 Task: In the  document Caroline ,change text color to 'Dark Blue' Insert the mentioned shape above the text 'Cloud Callout'. Change color of the shape to  OrangeChange shape height to  3
Action: Mouse moved to (238, 208)
Screenshot: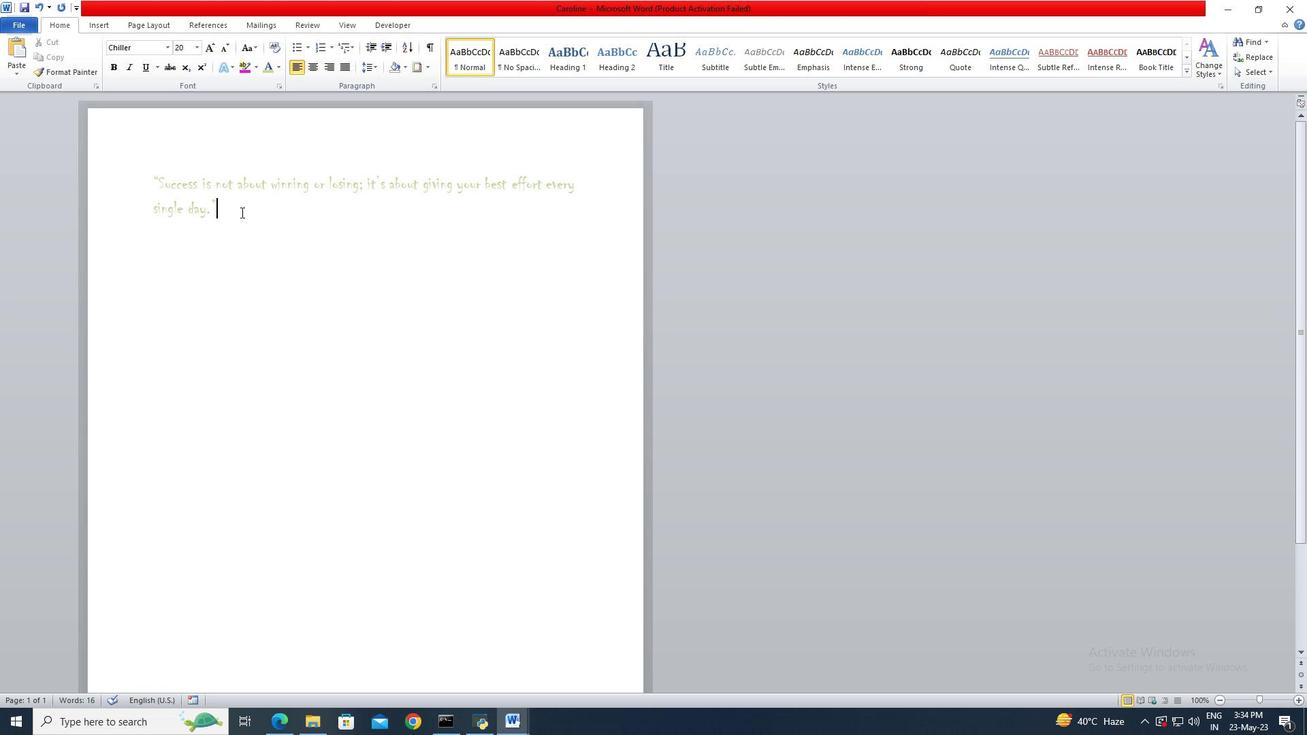 
Action: Mouse pressed left at (238, 208)
Screenshot: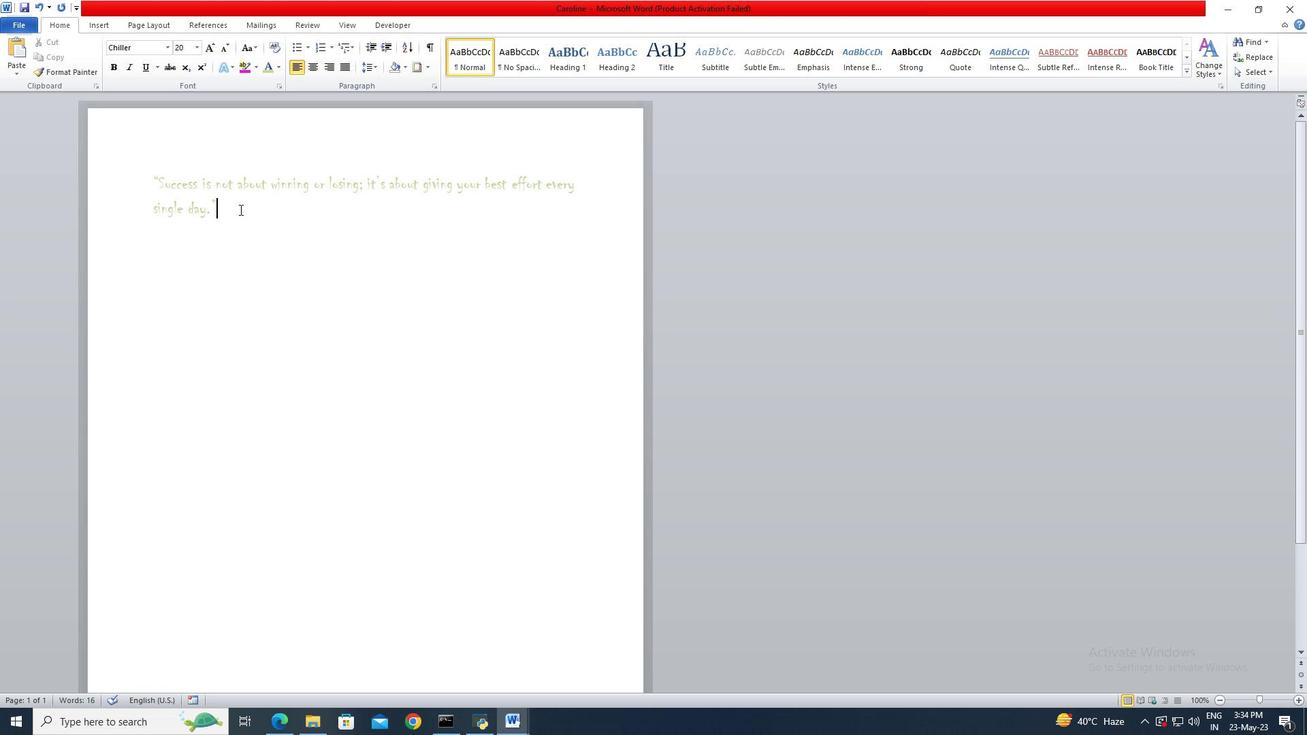 
Action: Key pressed <Key.left>
Screenshot: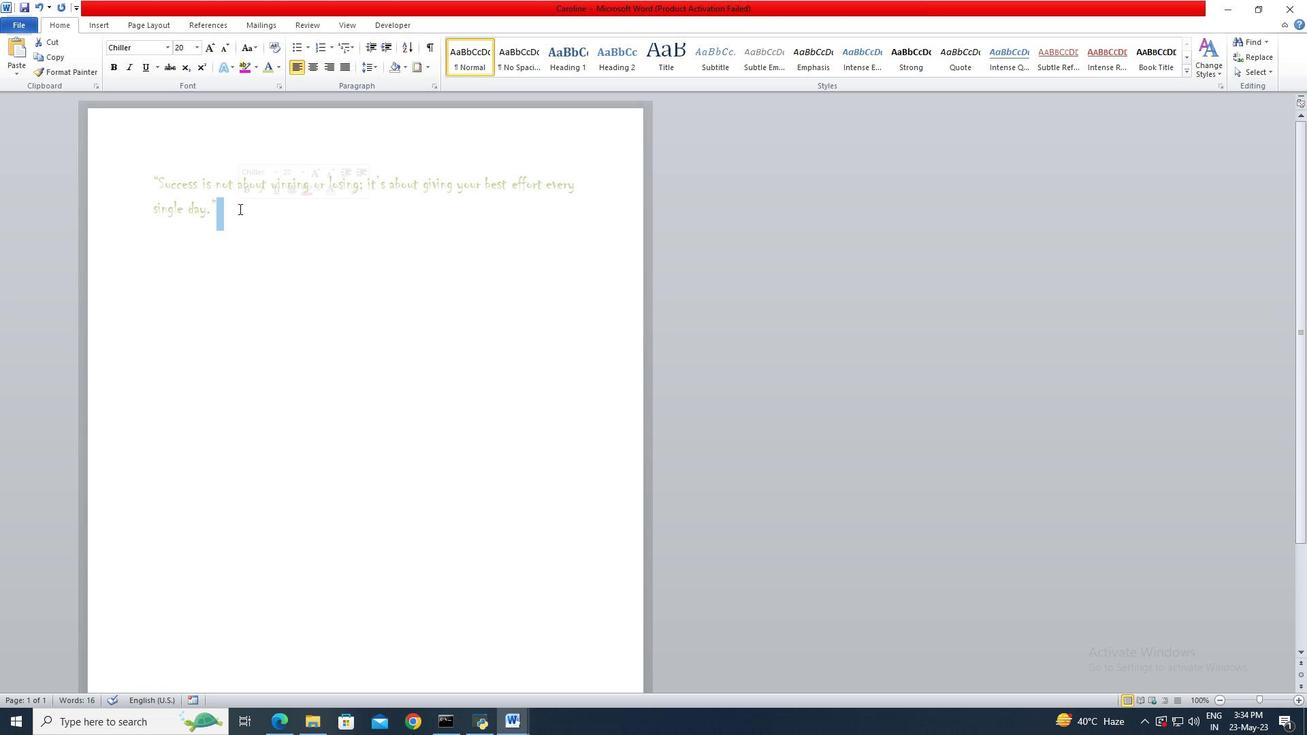 
Action: Mouse moved to (170, 187)
Screenshot: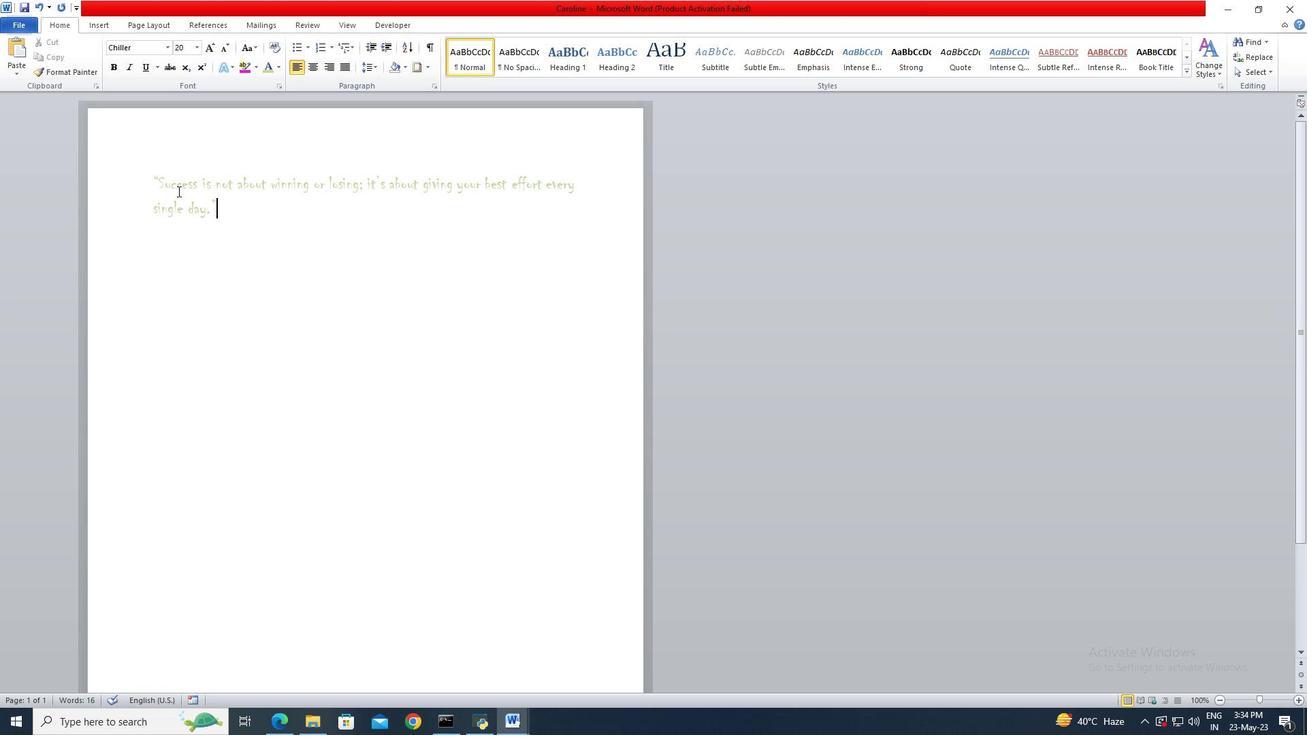 
Action: Key pressed <Key.shift>
Screenshot: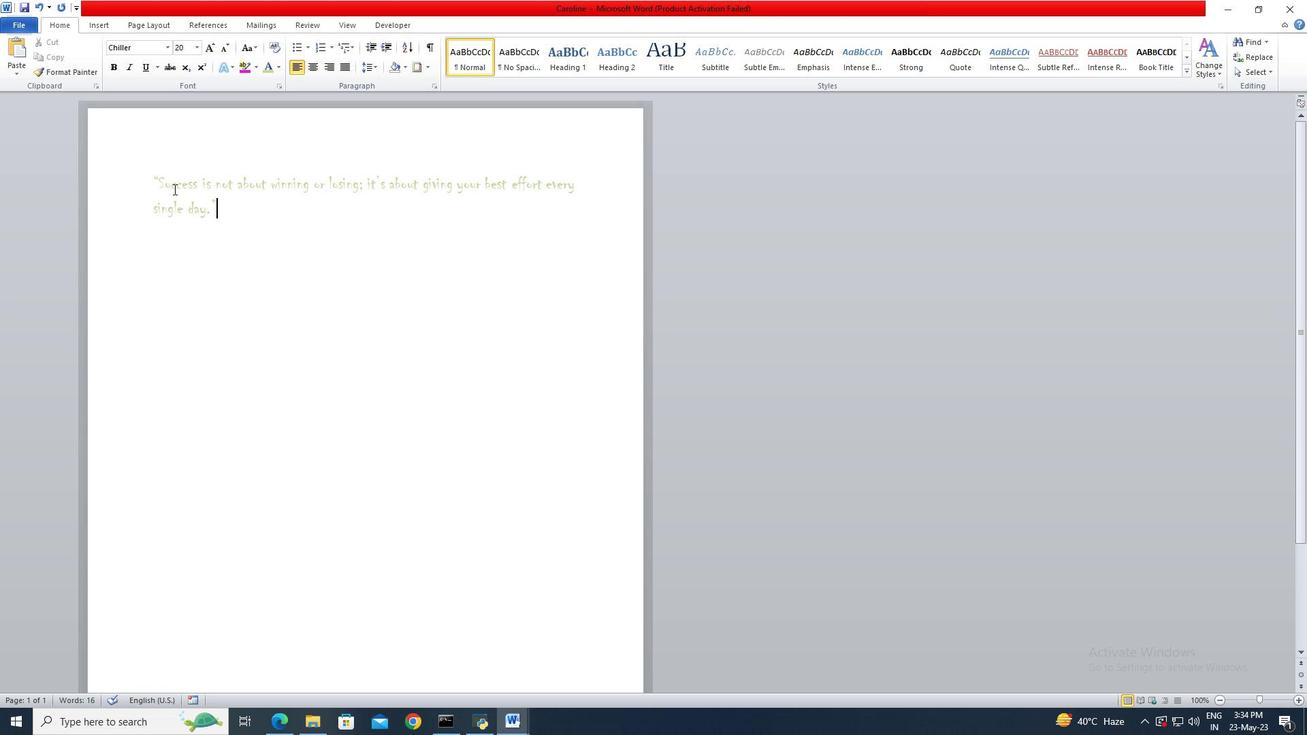 
Action: Mouse moved to (149, 182)
Screenshot: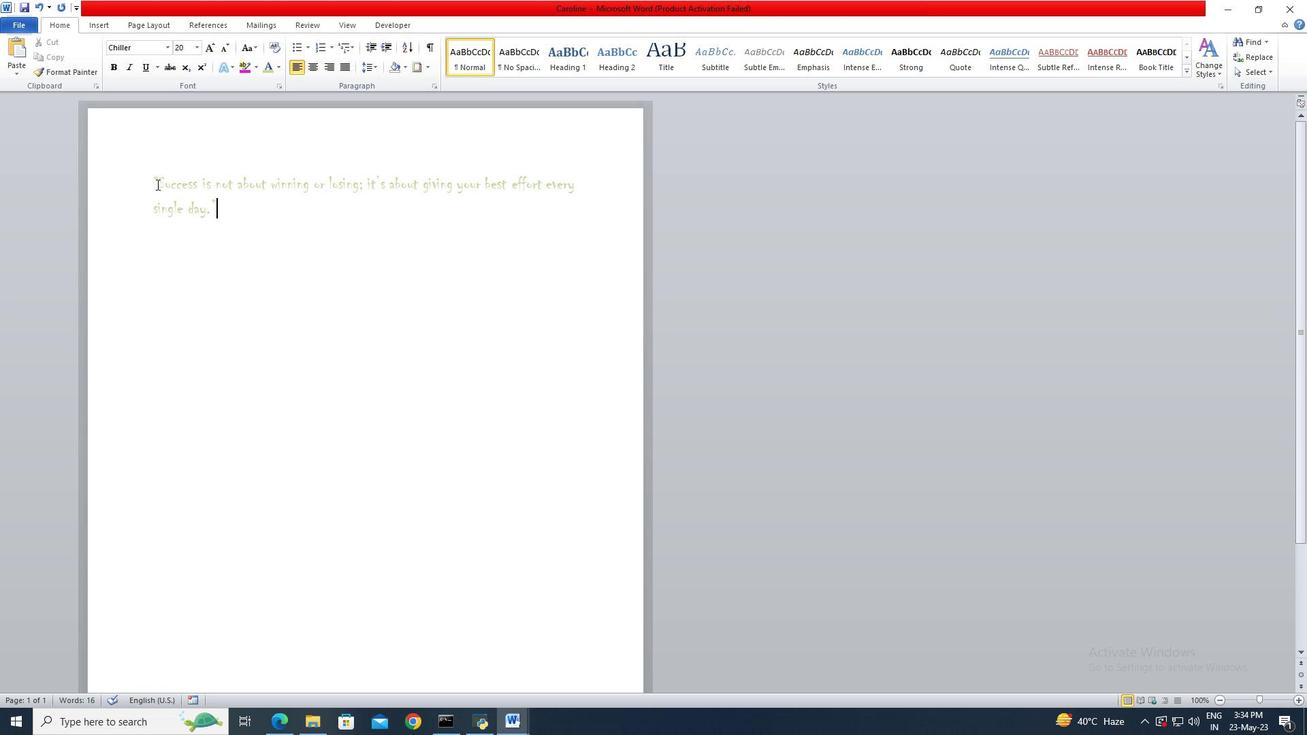 
Action: Key pressed <Key.shift>
Screenshot: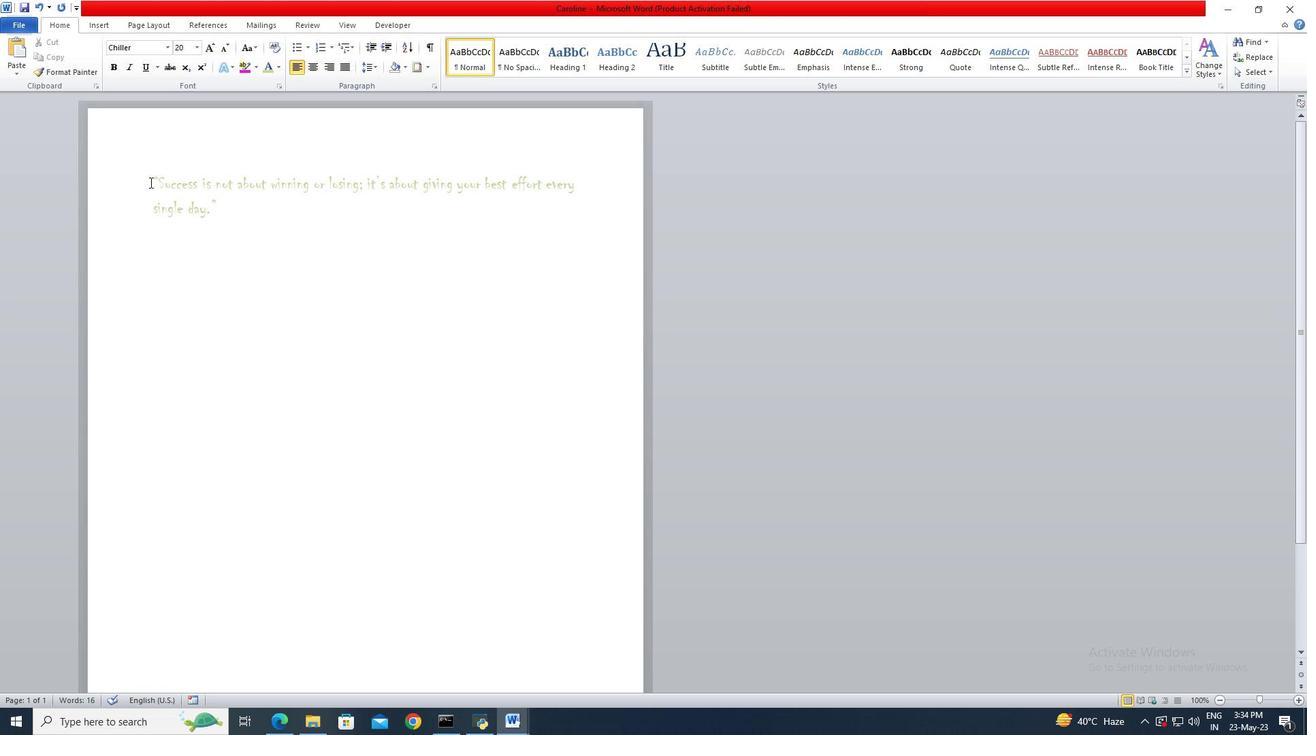 
Action: Mouse pressed left at (149, 182)
Screenshot: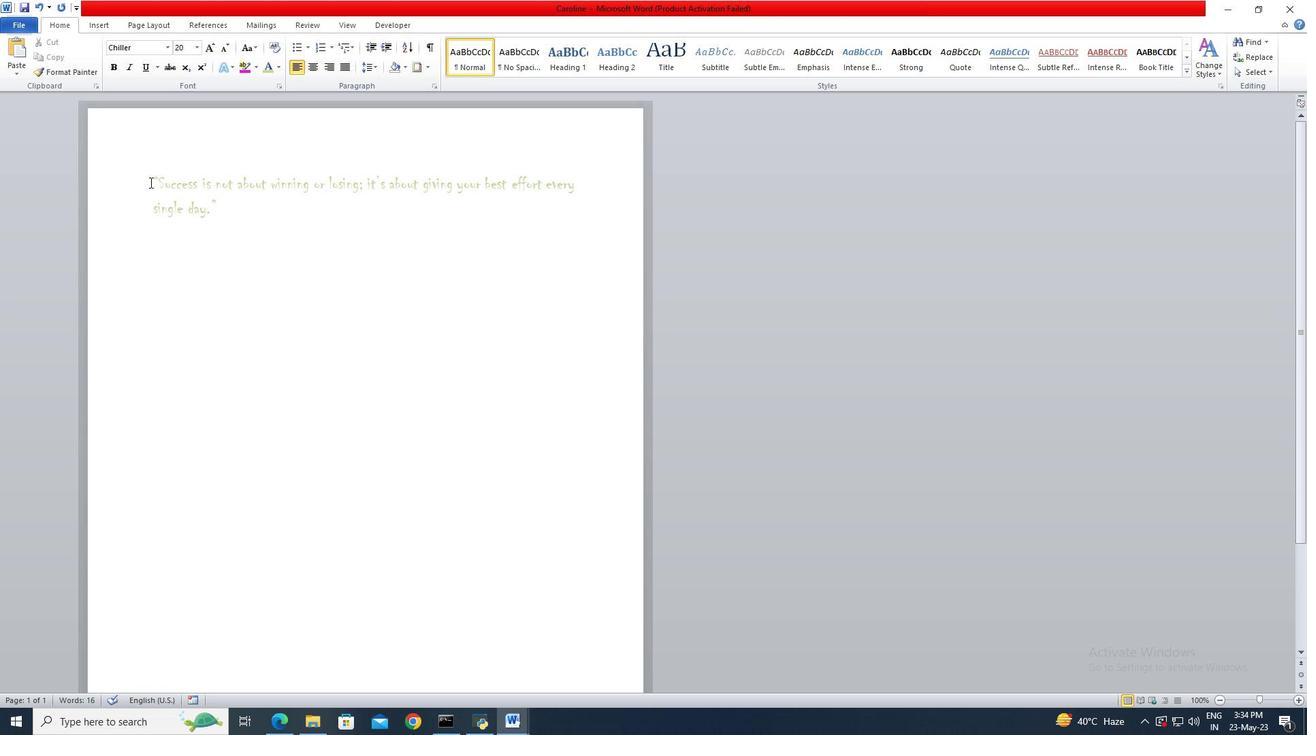 
Action: Key pressed <Key.shift><Key.shift><Key.shift><Key.shift><Key.shift><Key.shift>
Screenshot: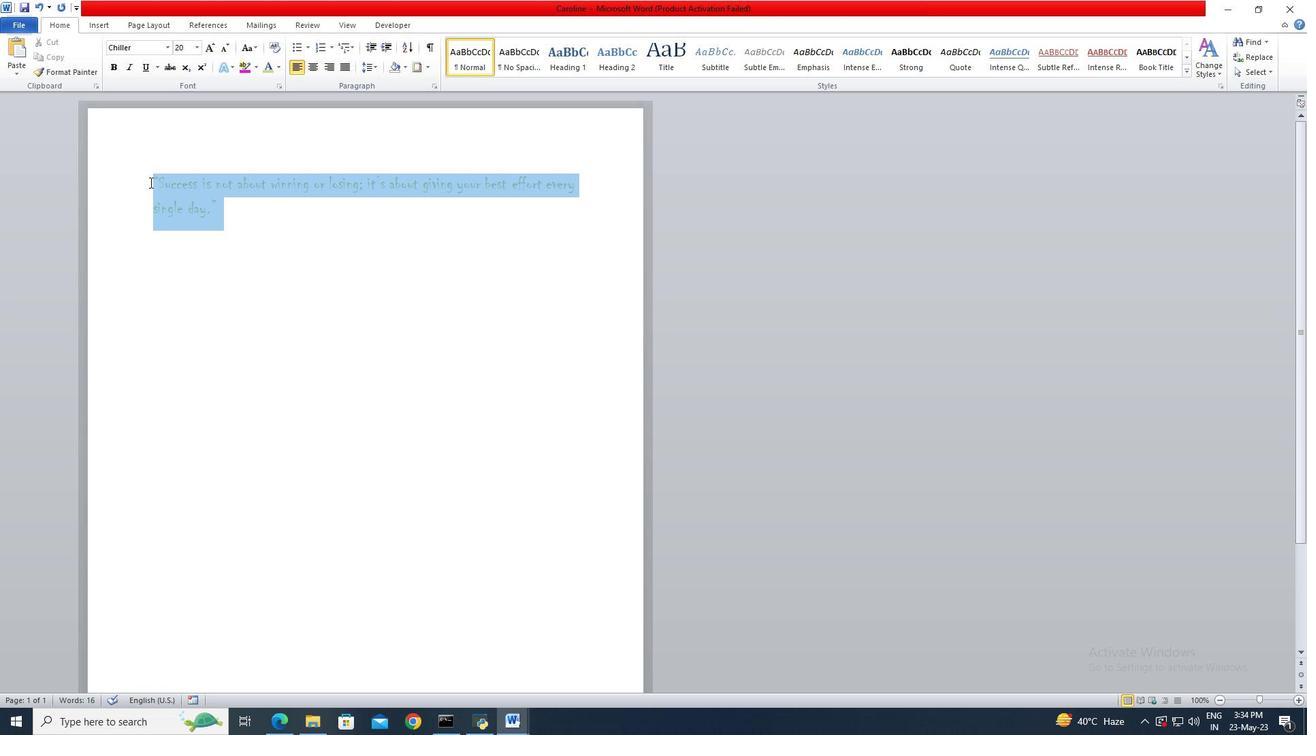 
Action: Mouse moved to (279, 72)
Screenshot: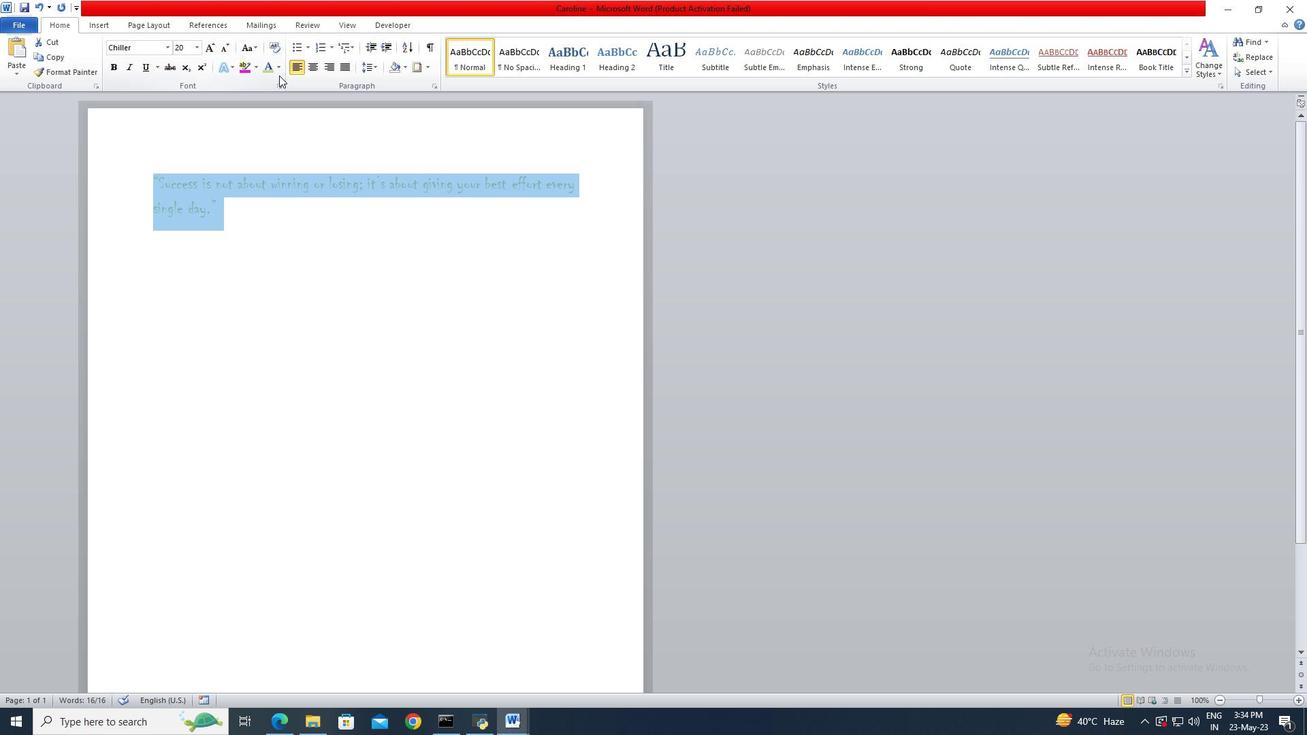 
Action: Mouse pressed left at (279, 72)
Screenshot: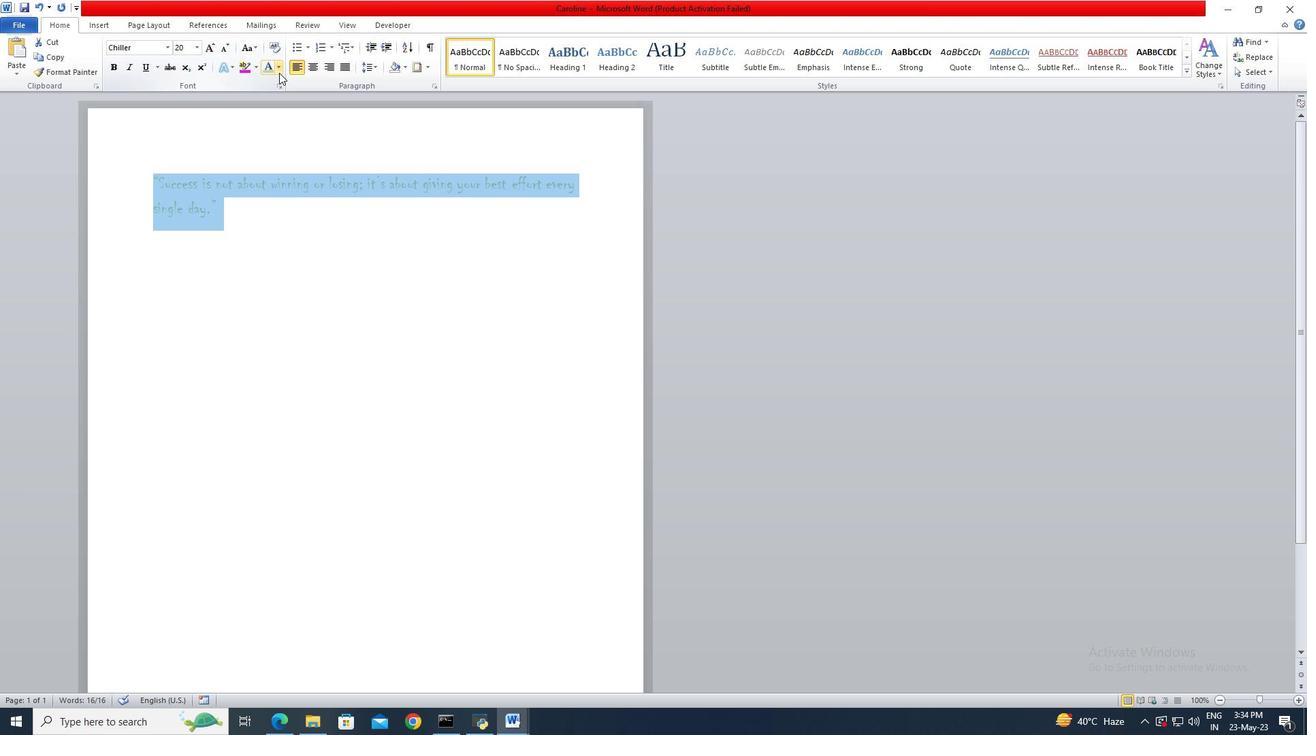 
Action: Mouse moved to (313, 155)
Screenshot: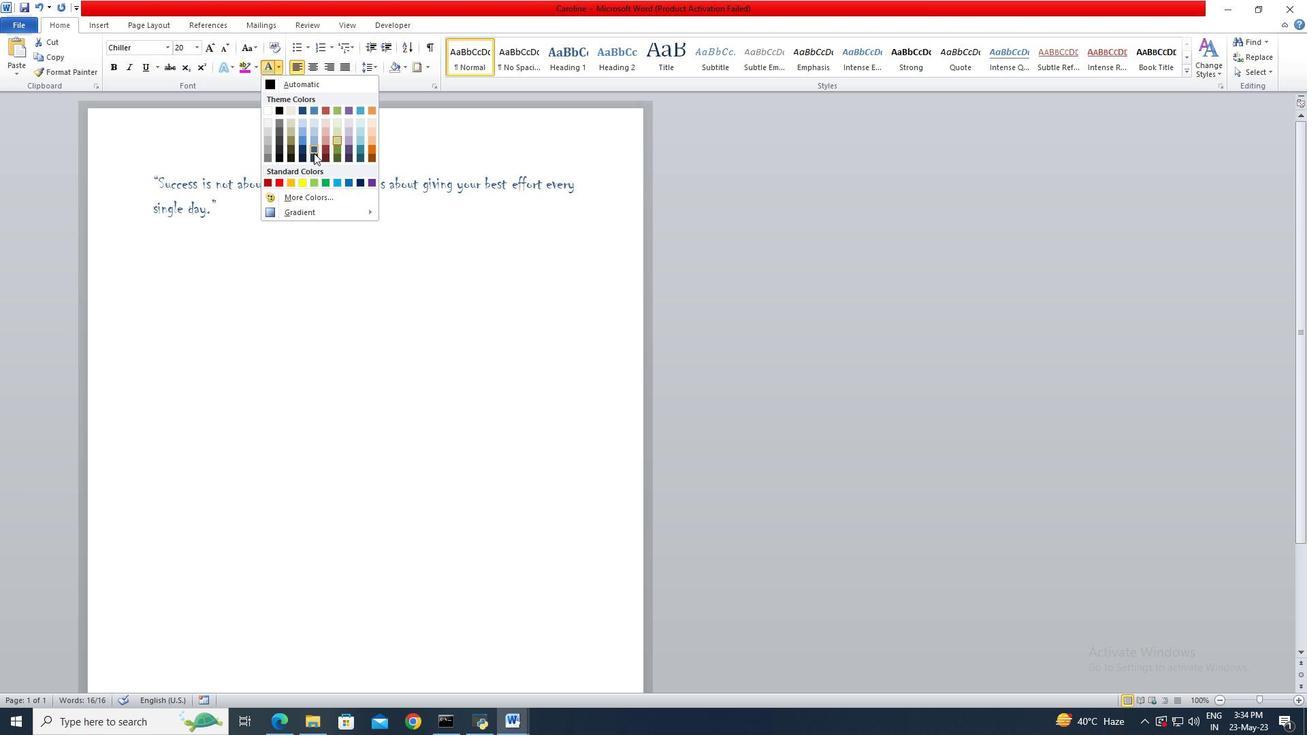 
Action: Mouse pressed left at (313, 155)
Screenshot: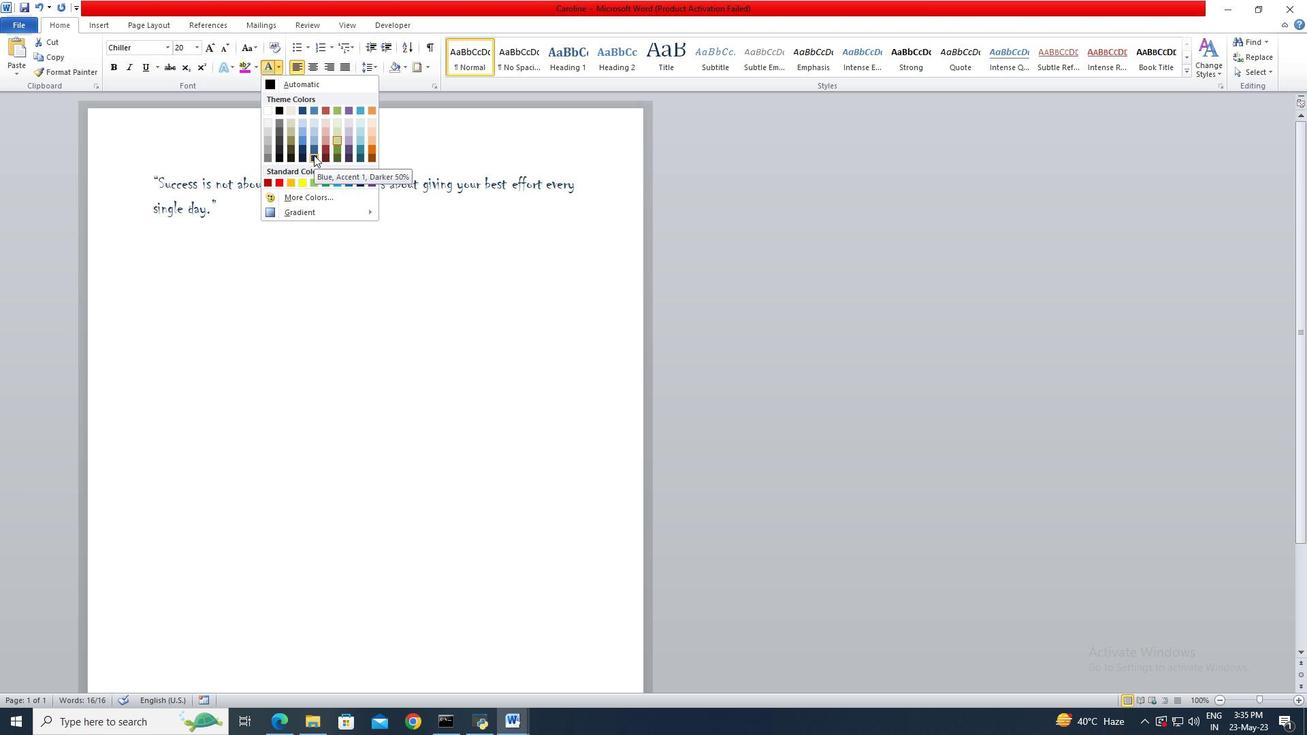 
Action: Mouse moved to (317, 212)
Screenshot: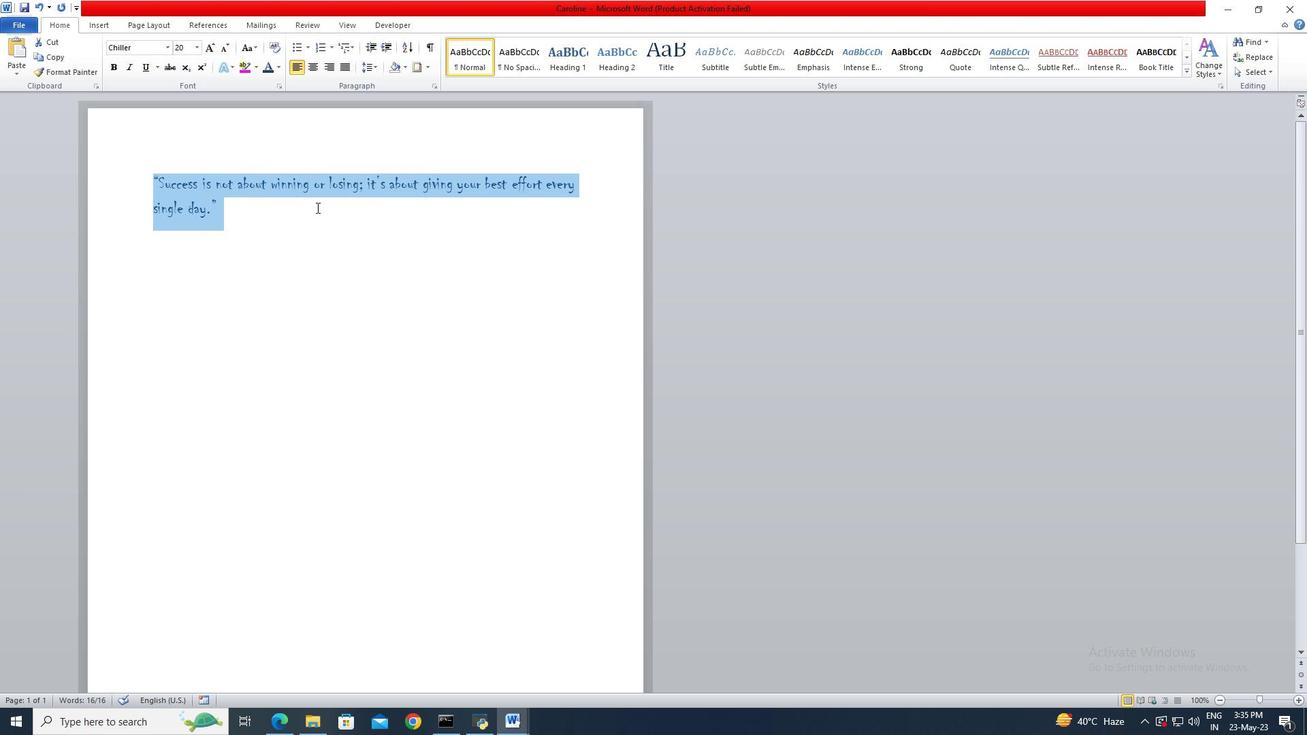 
Action: Mouse pressed left at (317, 212)
Screenshot: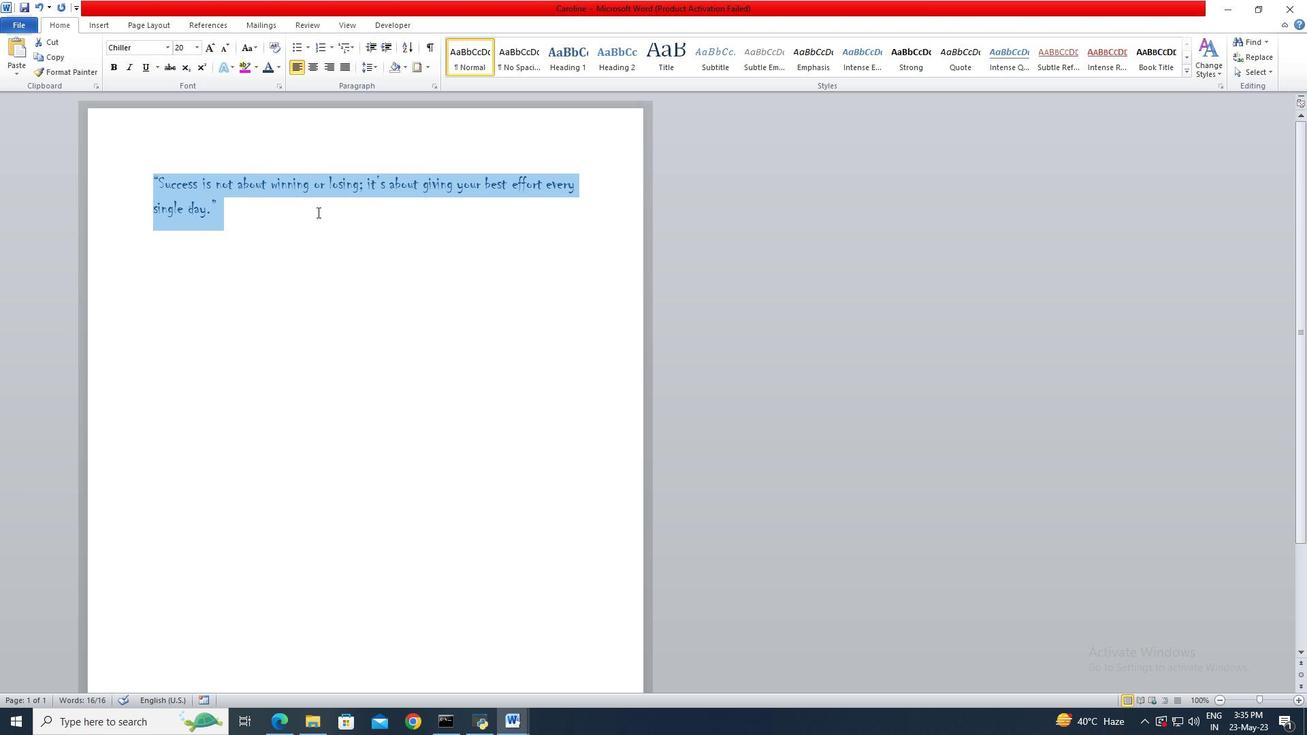 
Action: Mouse moved to (108, 29)
Screenshot: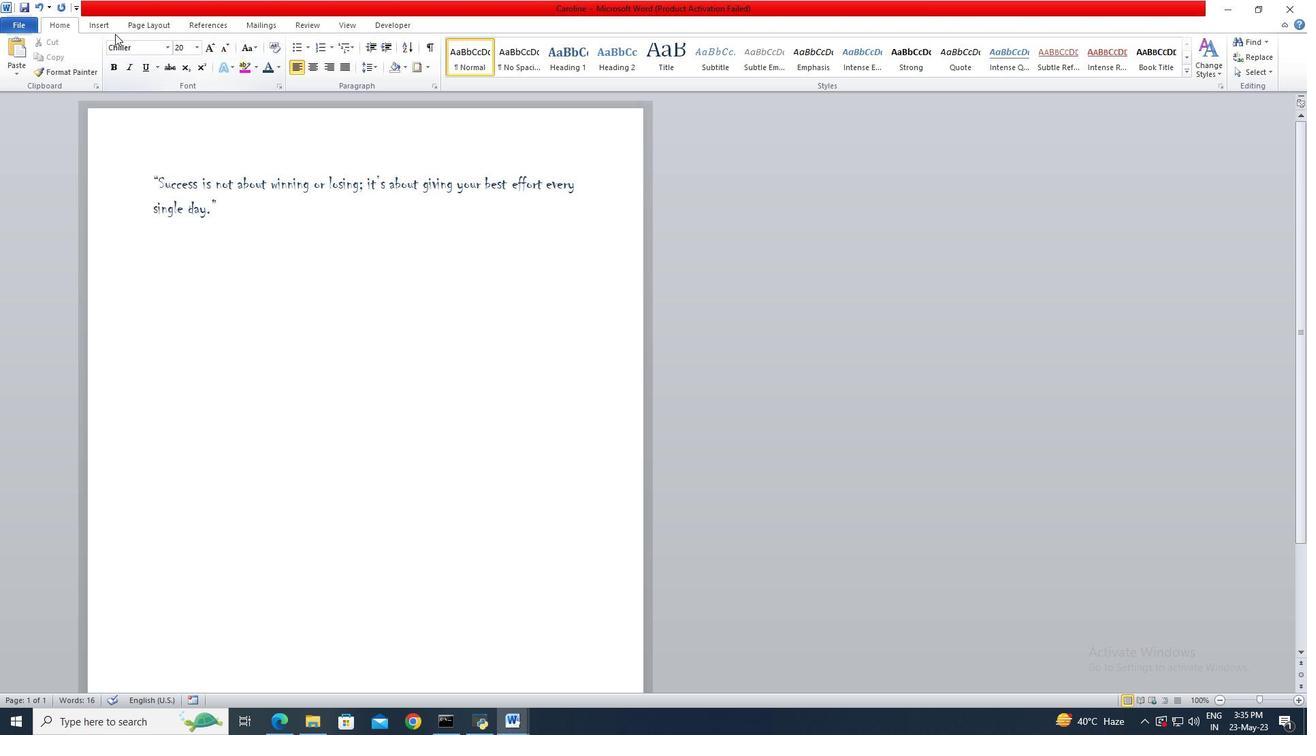 
Action: Mouse pressed left at (108, 29)
Screenshot: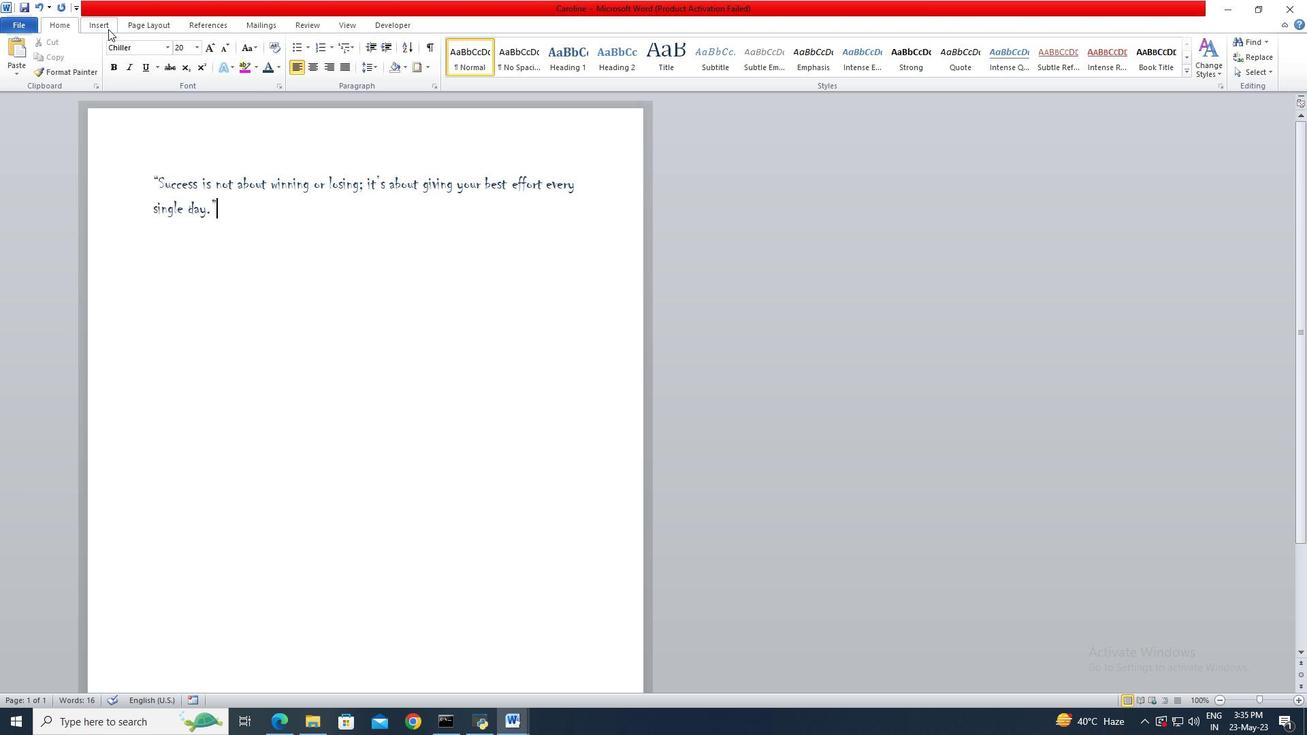 
Action: Mouse moved to (195, 63)
Screenshot: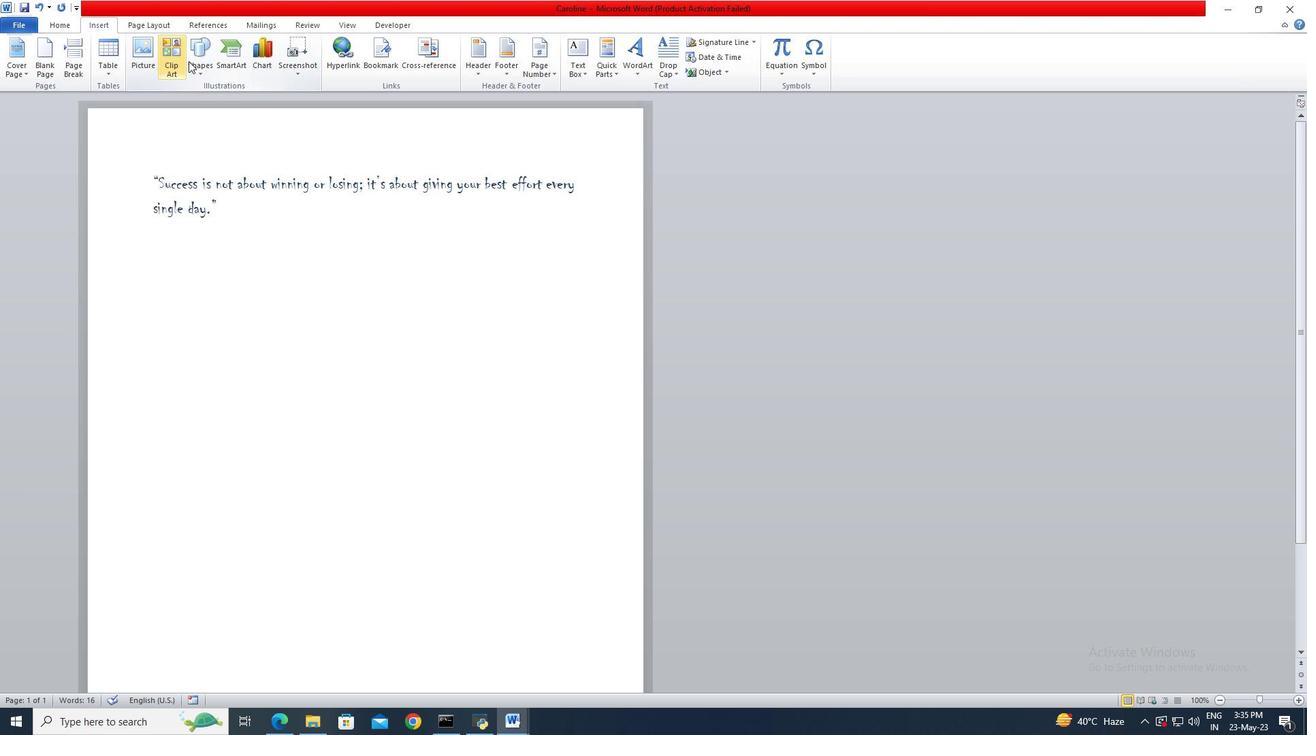 
Action: Mouse pressed left at (195, 63)
Screenshot: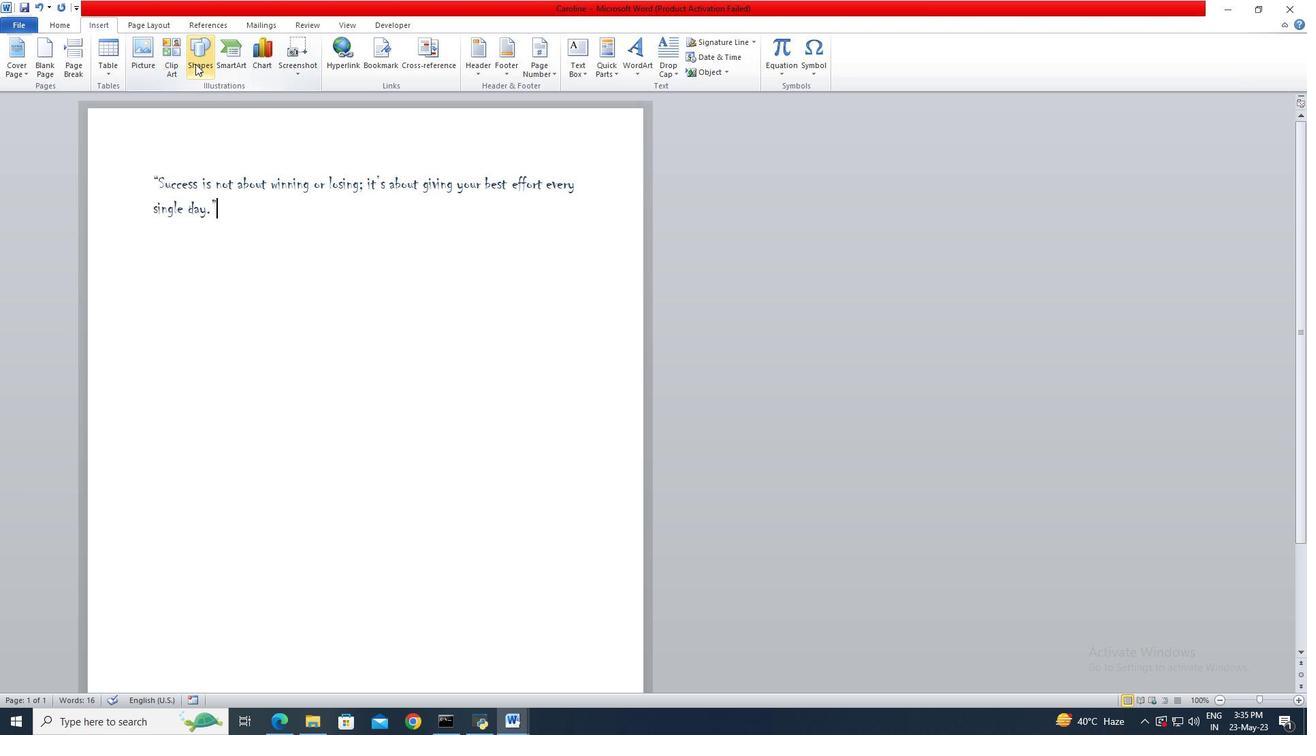 
Action: Mouse moved to (240, 424)
Screenshot: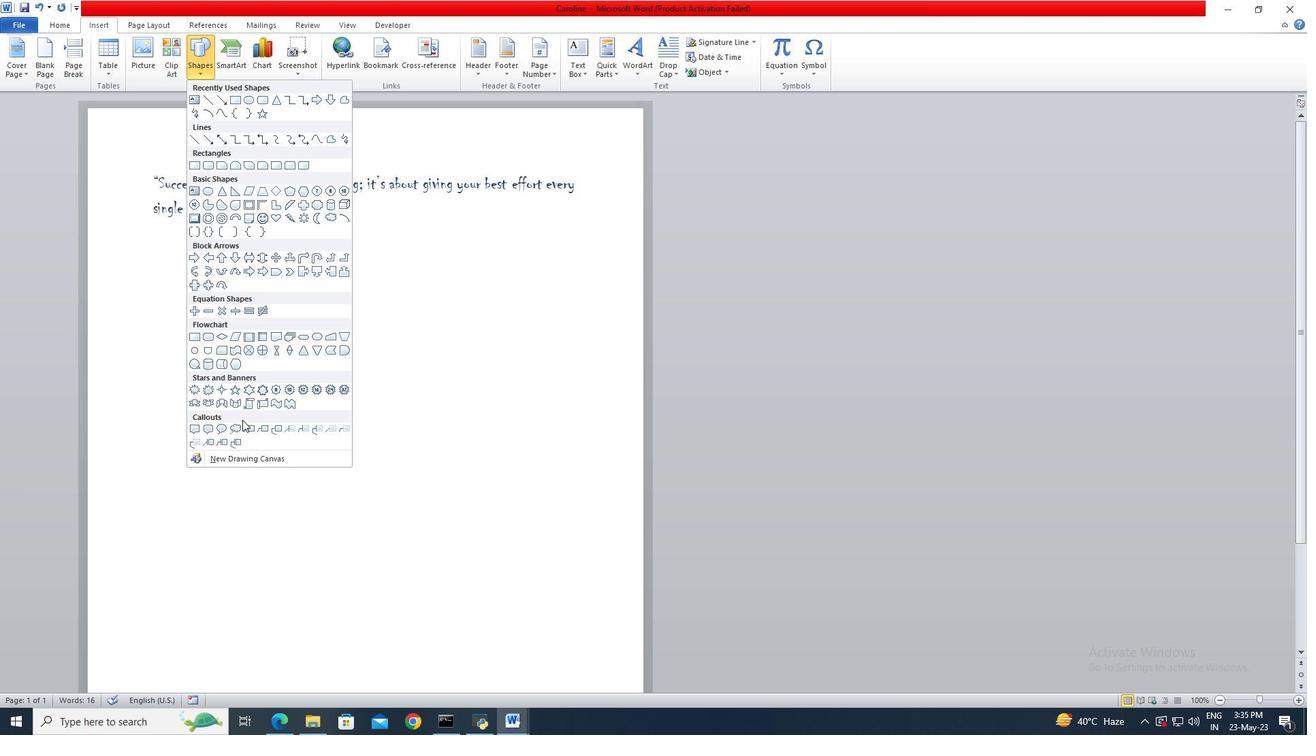 
Action: Mouse pressed left at (240, 424)
Screenshot: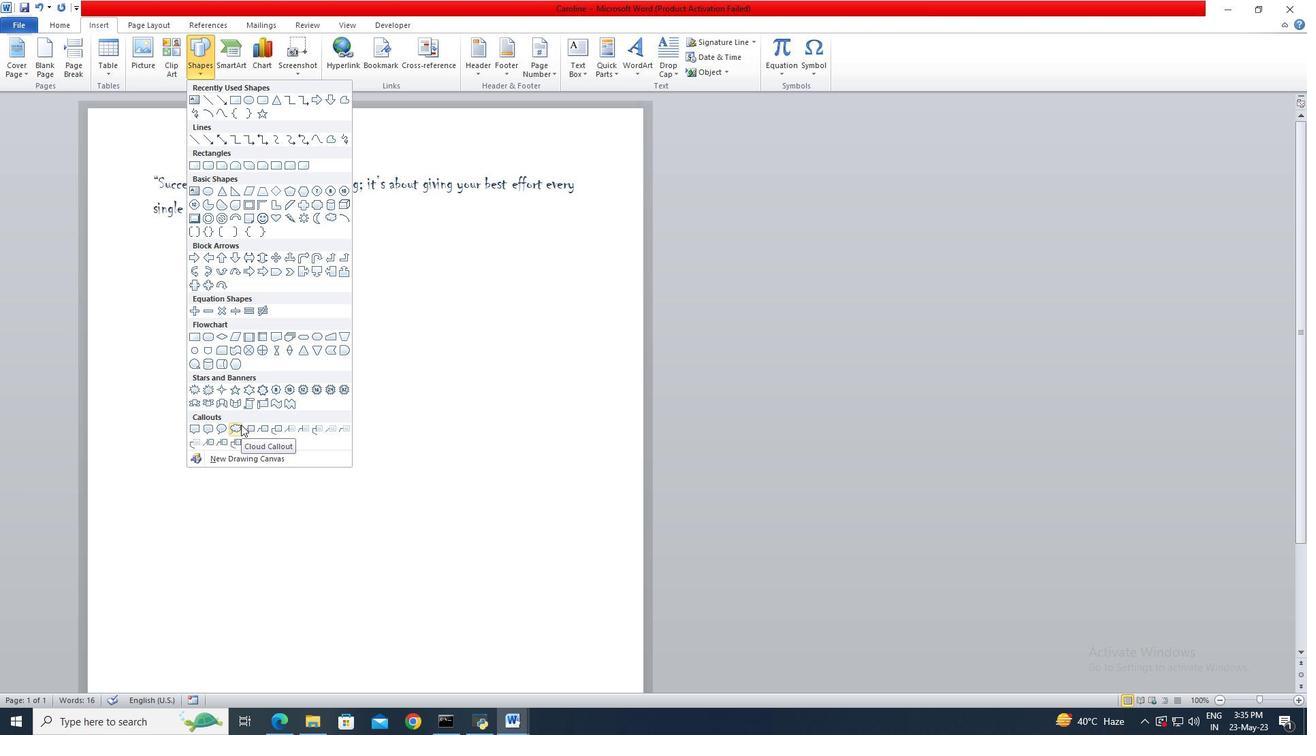
Action: Mouse moved to (280, 117)
Screenshot: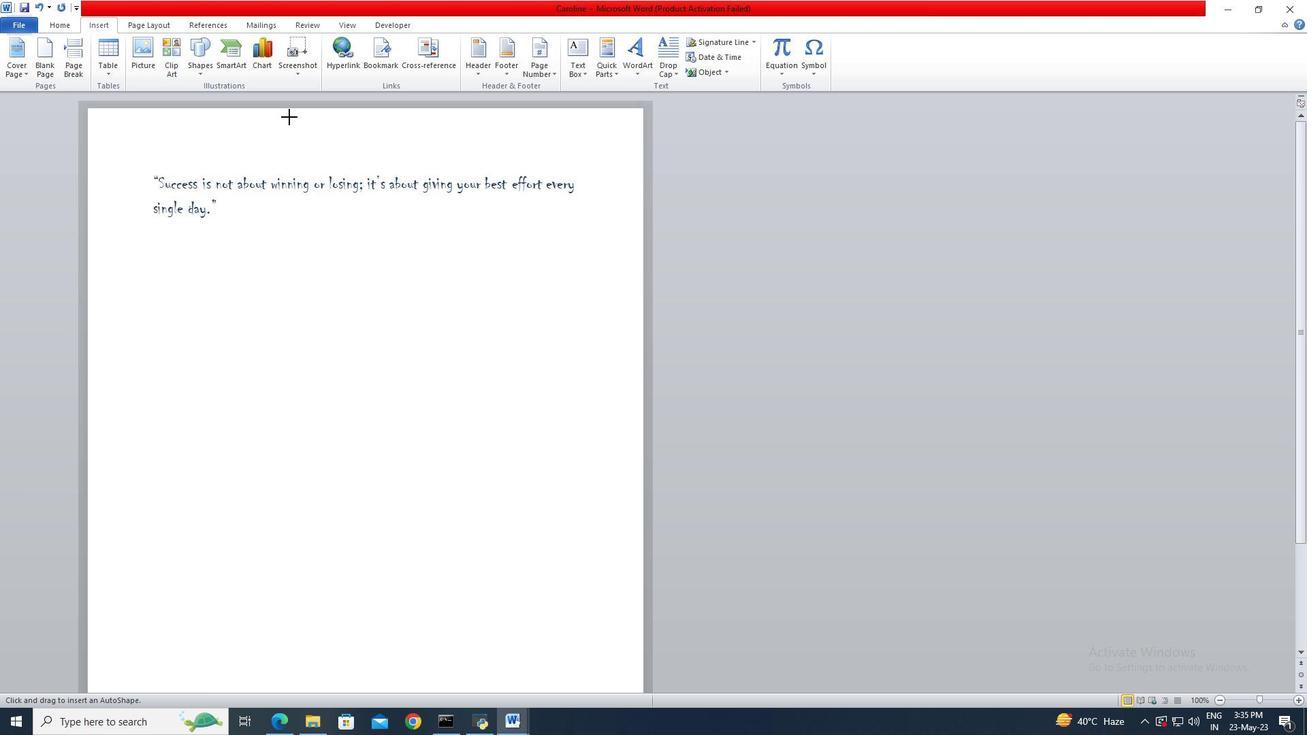 
Action: Mouse pressed left at (280, 117)
Screenshot: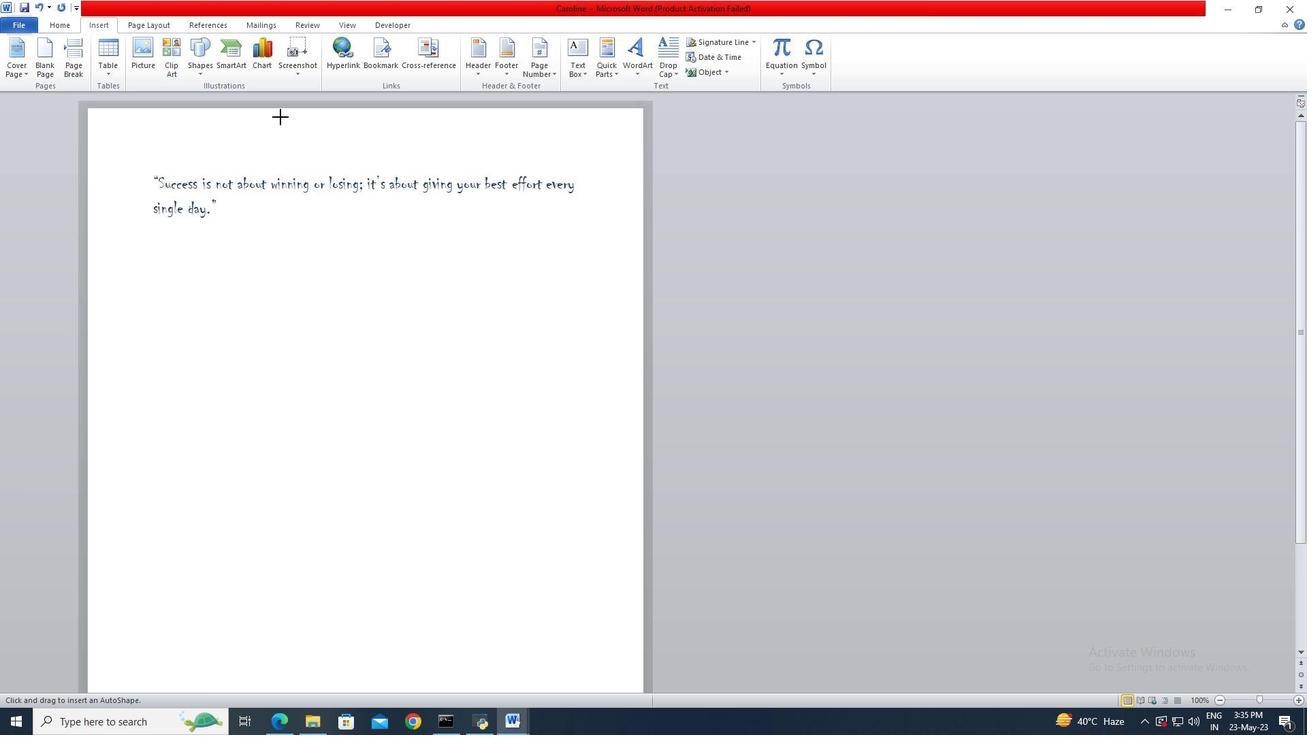 
Action: Mouse moved to (505, 38)
Screenshot: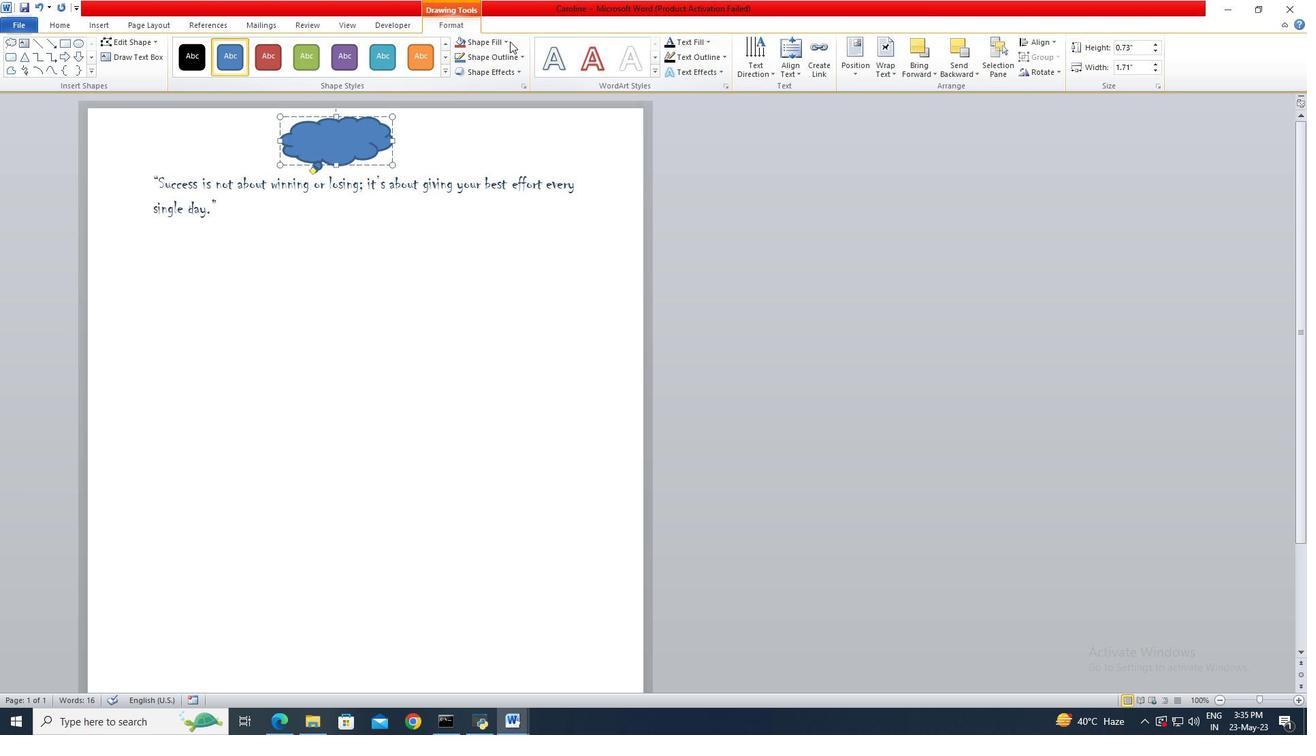 
Action: Mouse pressed left at (505, 38)
Screenshot: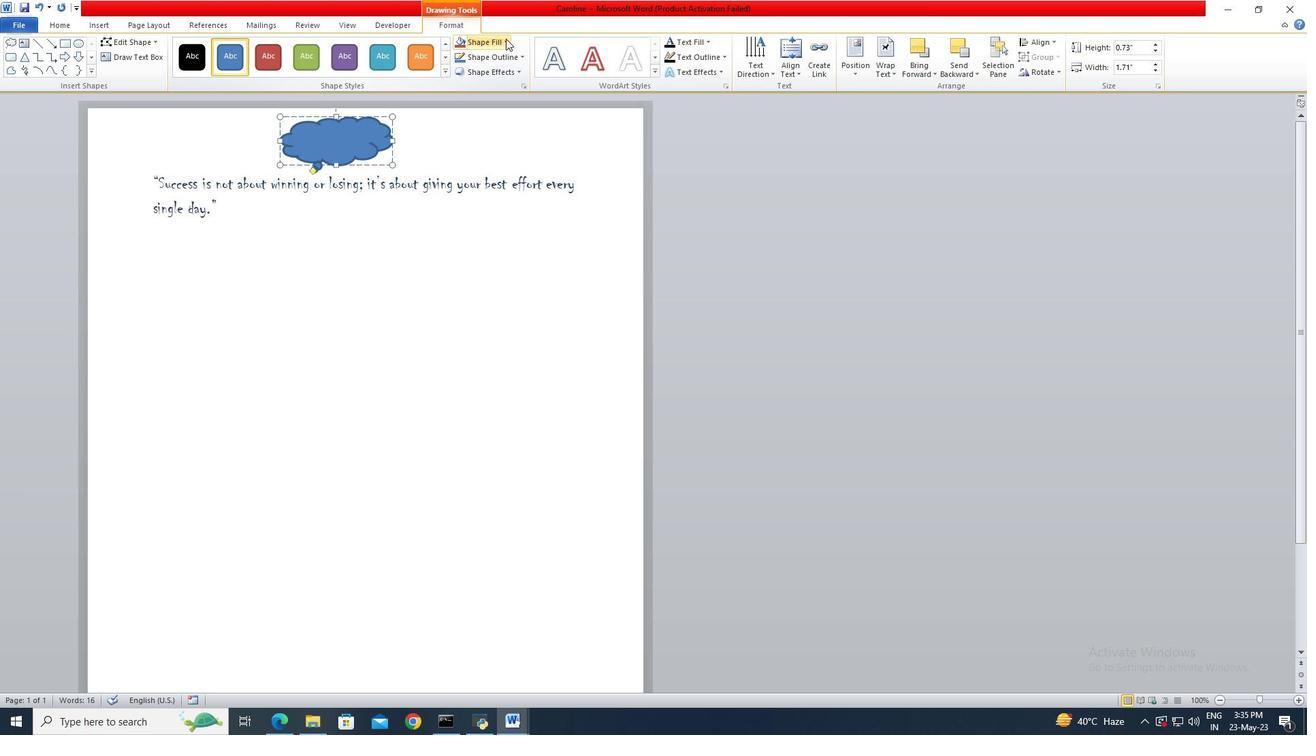 
Action: Mouse moved to (558, 68)
Screenshot: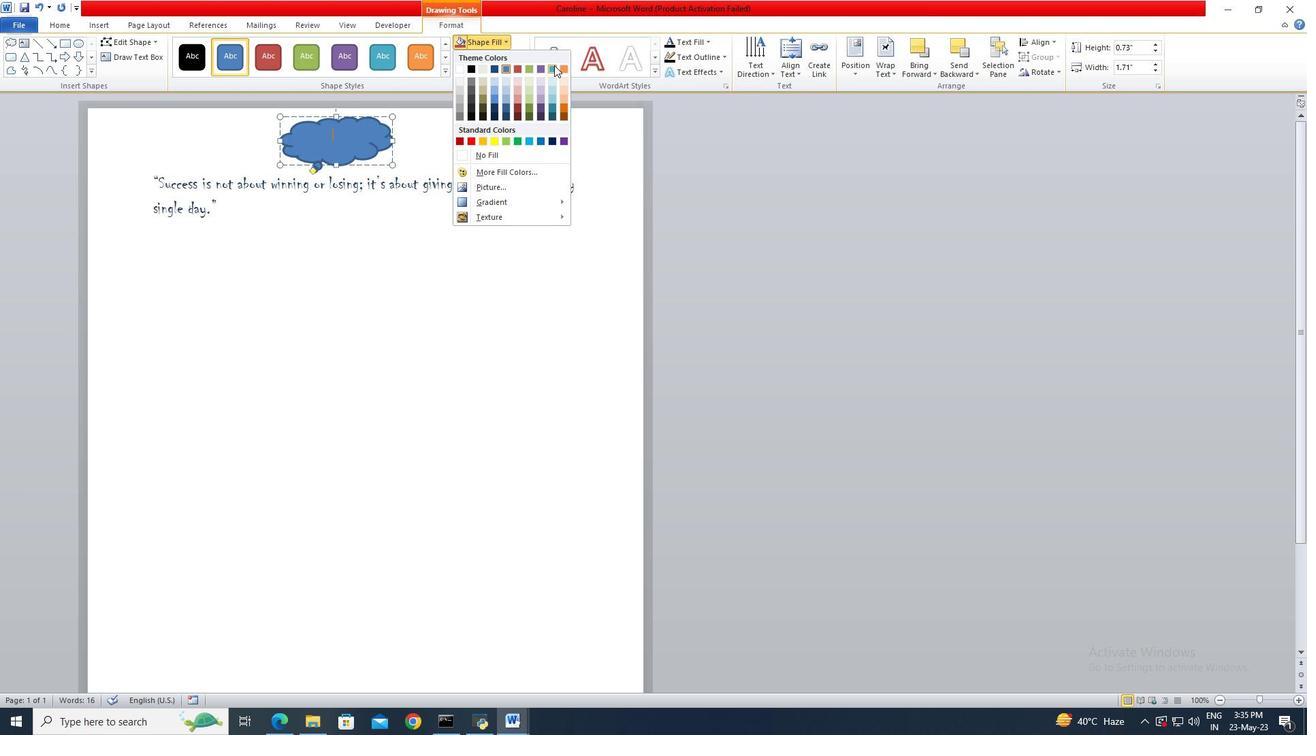 
Action: Mouse pressed left at (558, 68)
Screenshot: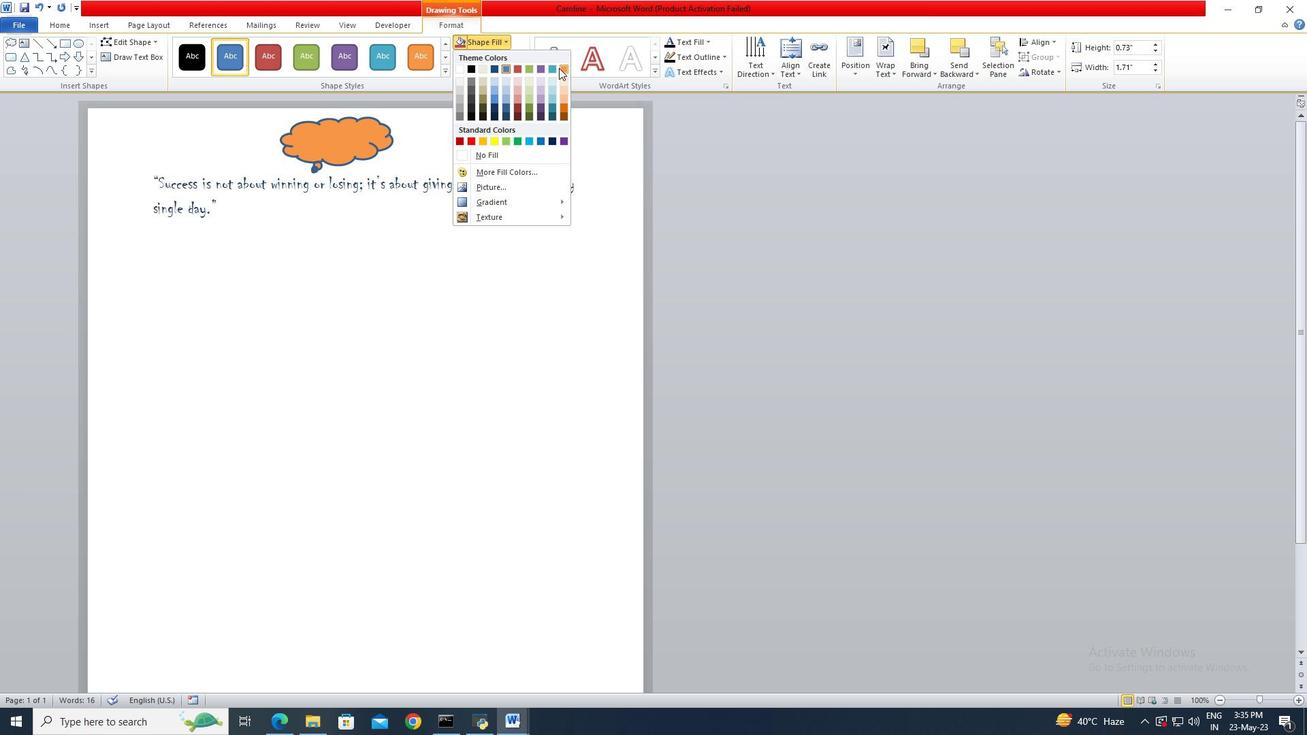 
Action: Mouse moved to (1128, 51)
Screenshot: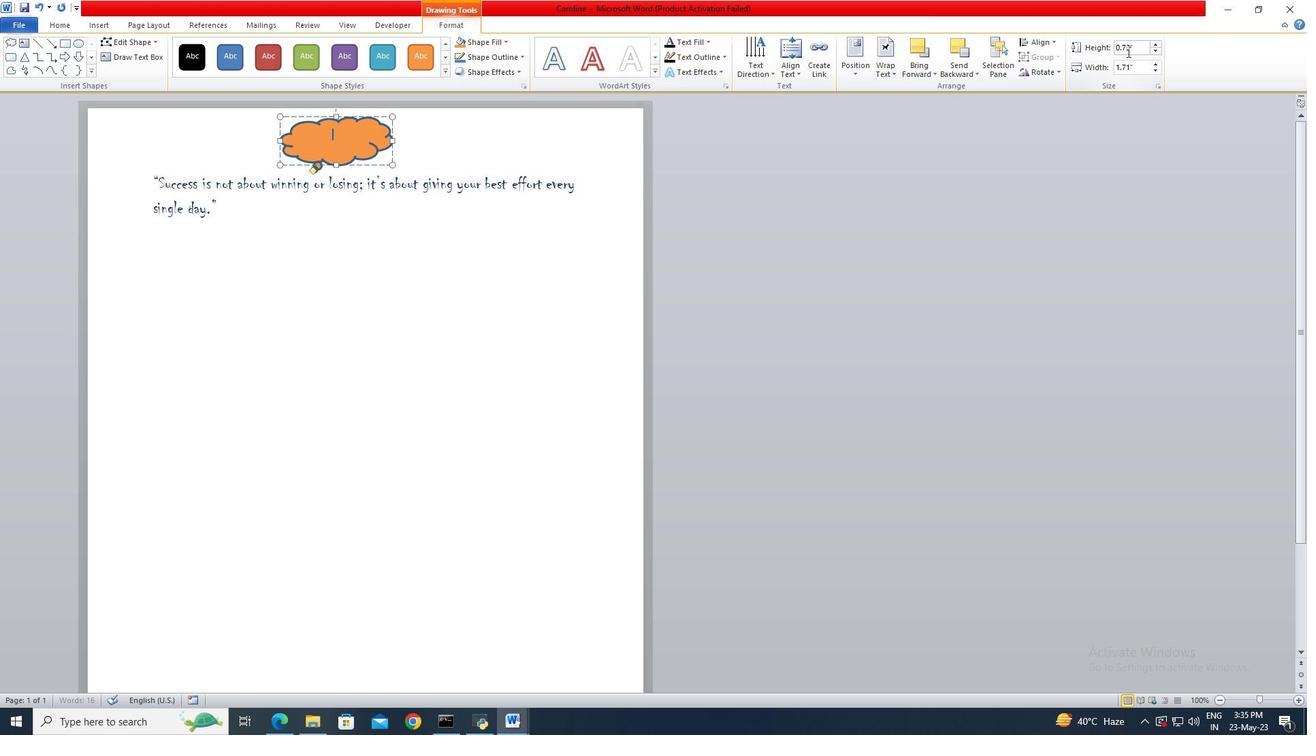 
Action: Mouse pressed left at (1128, 51)
Screenshot: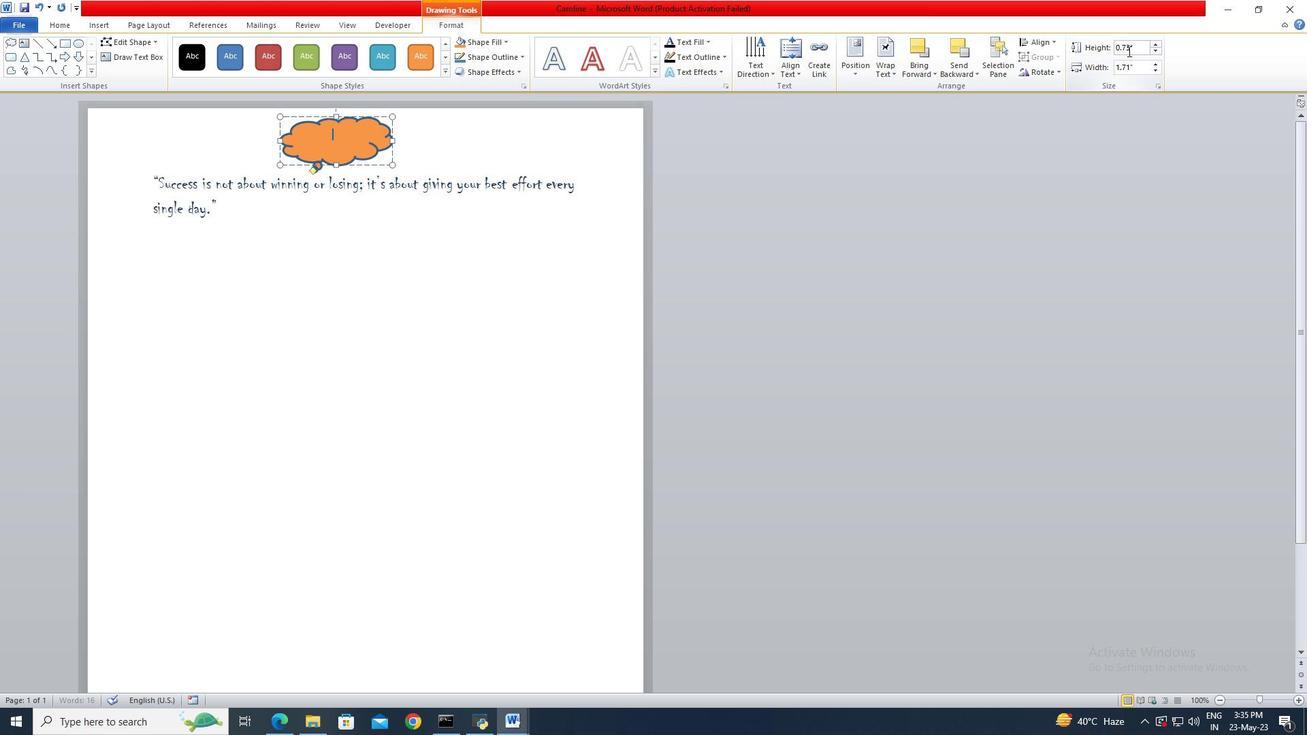 
Action: Mouse moved to (1053, 29)
Screenshot: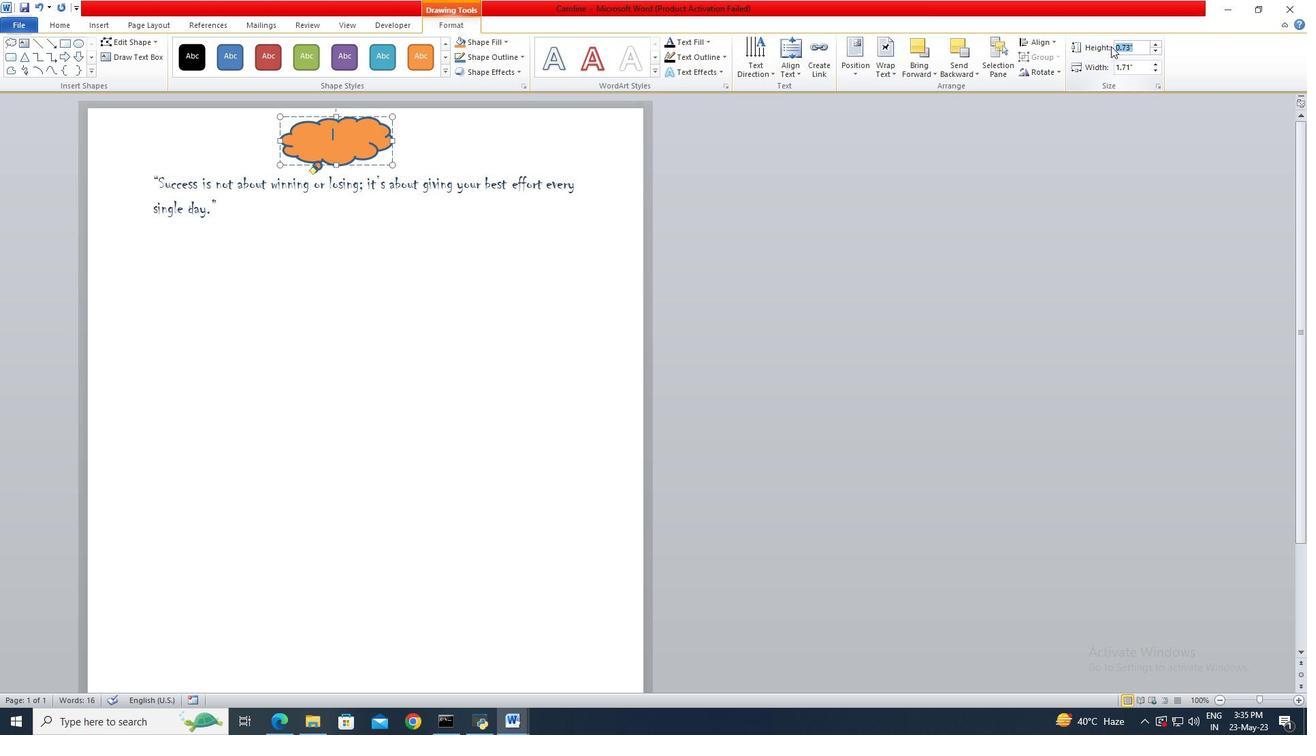 
Action: Key pressed 3<Key.enter>
Screenshot: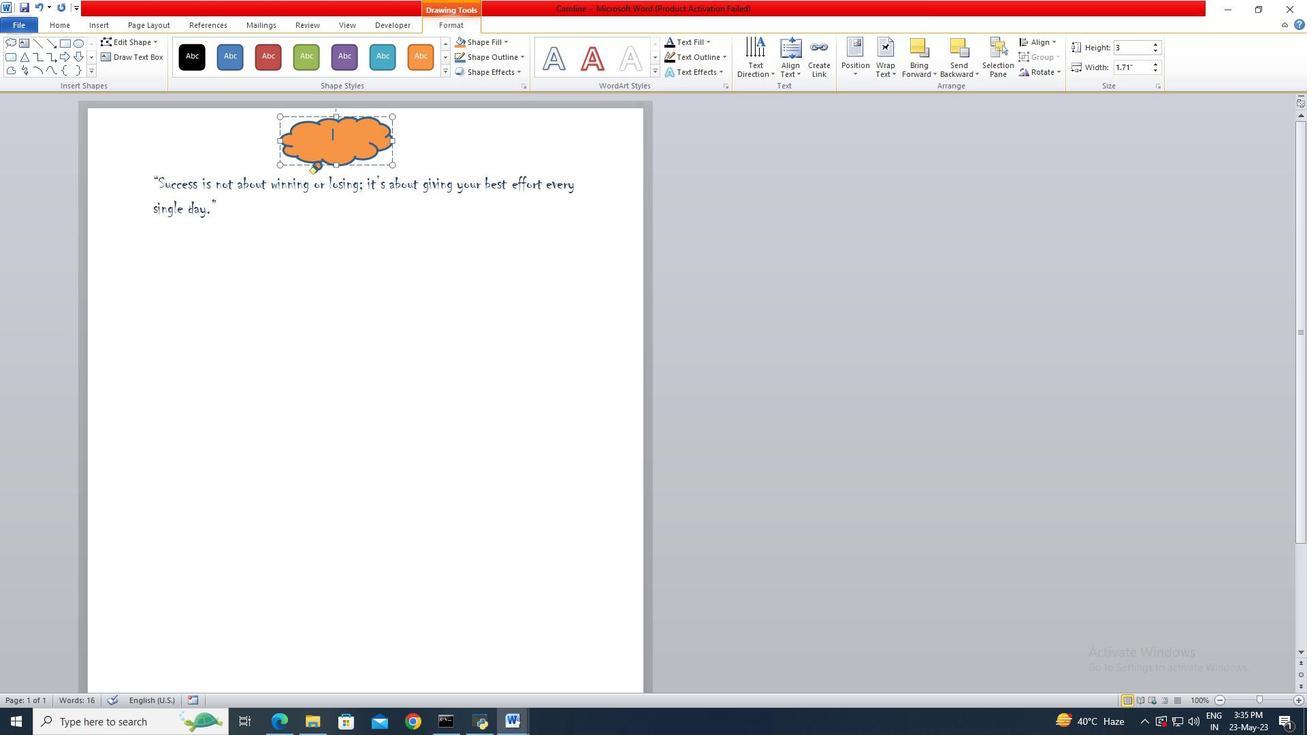 
